 Task: Visit help forum.
Action: Mouse moved to (327, 83)
Screenshot: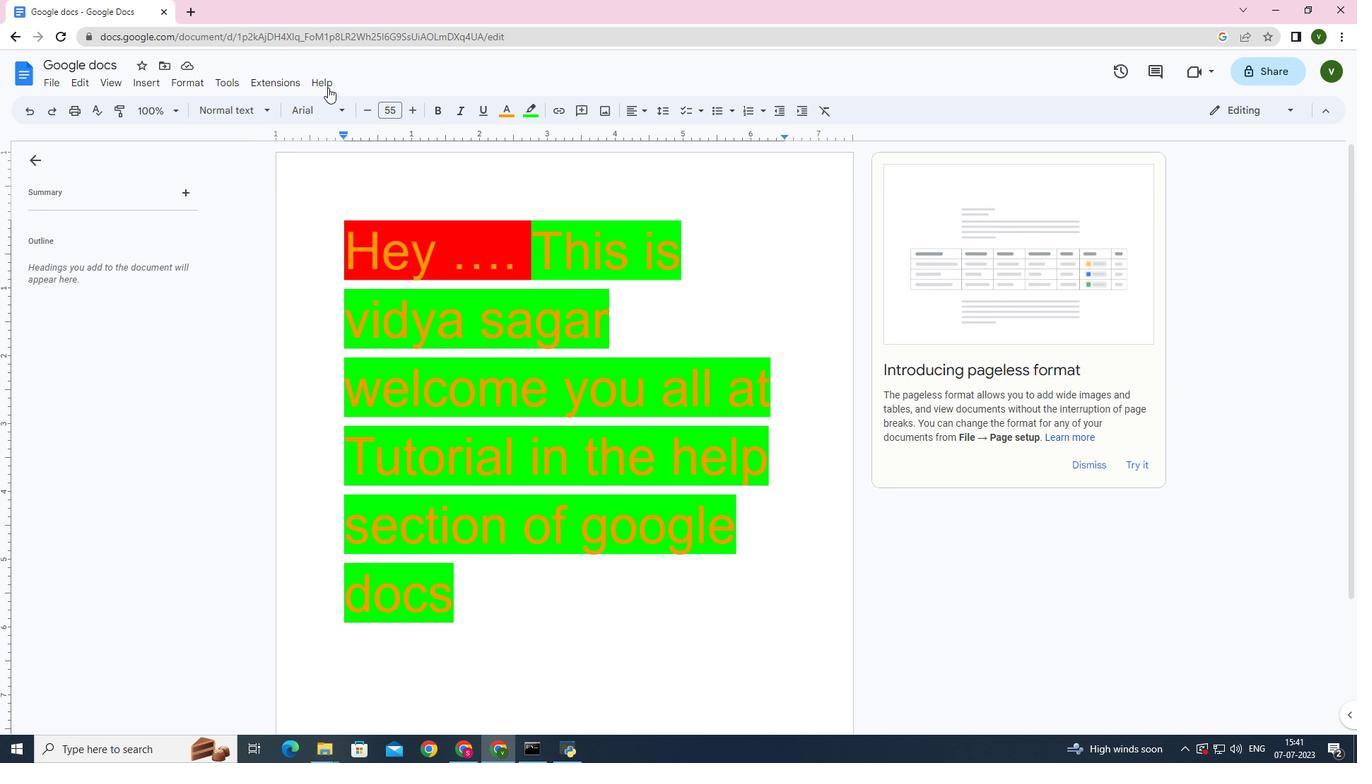 
Action: Mouse pressed left at (327, 83)
Screenshot: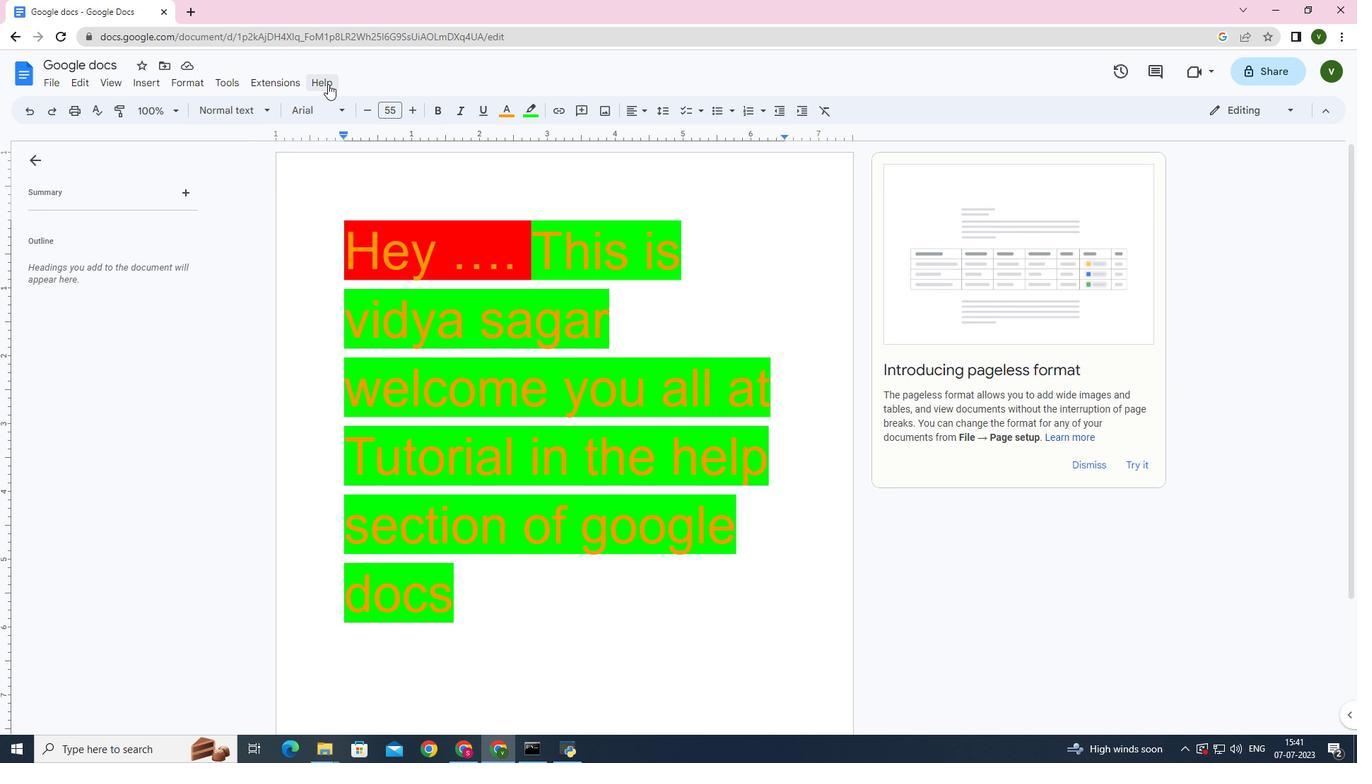 
Action: Mouse moved to (339, 155)
Screenshot: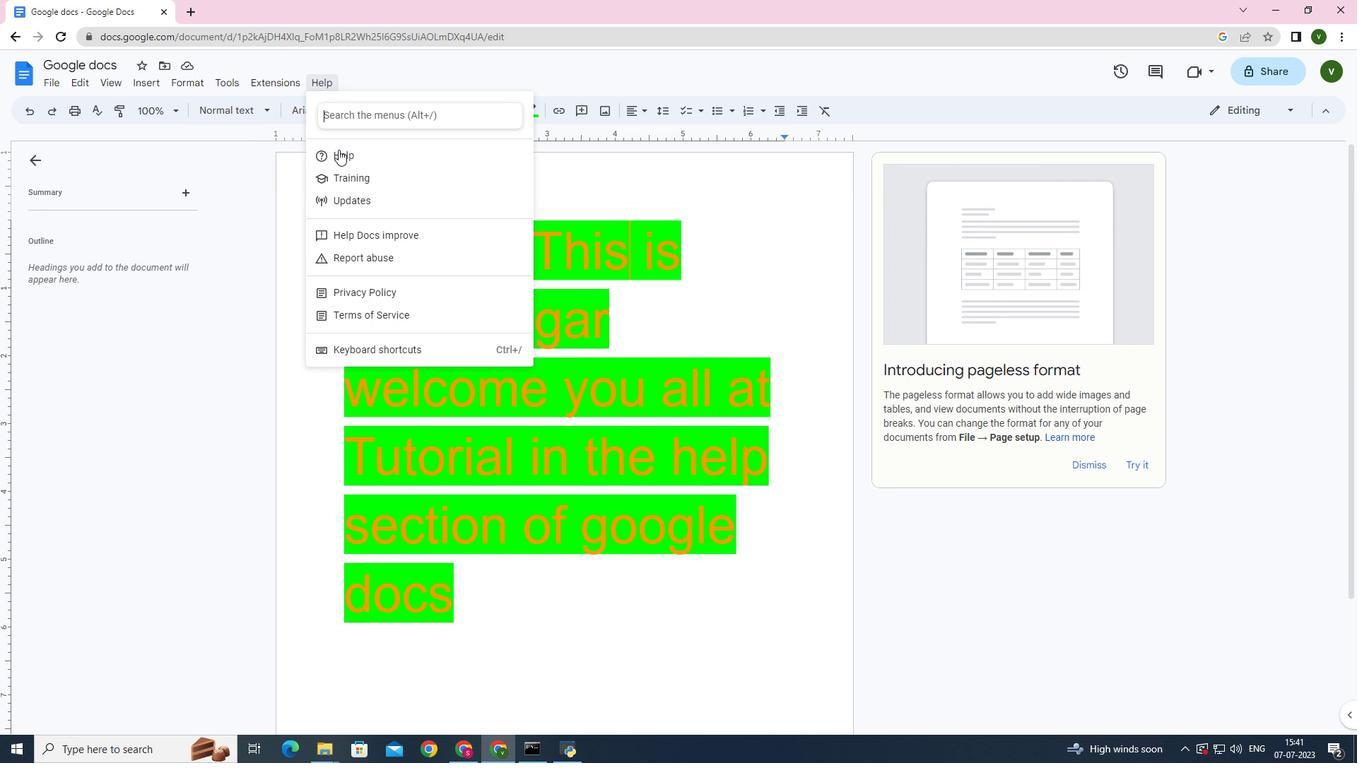 
Action: Mouse pressed left at (339, 155)
Screenshot: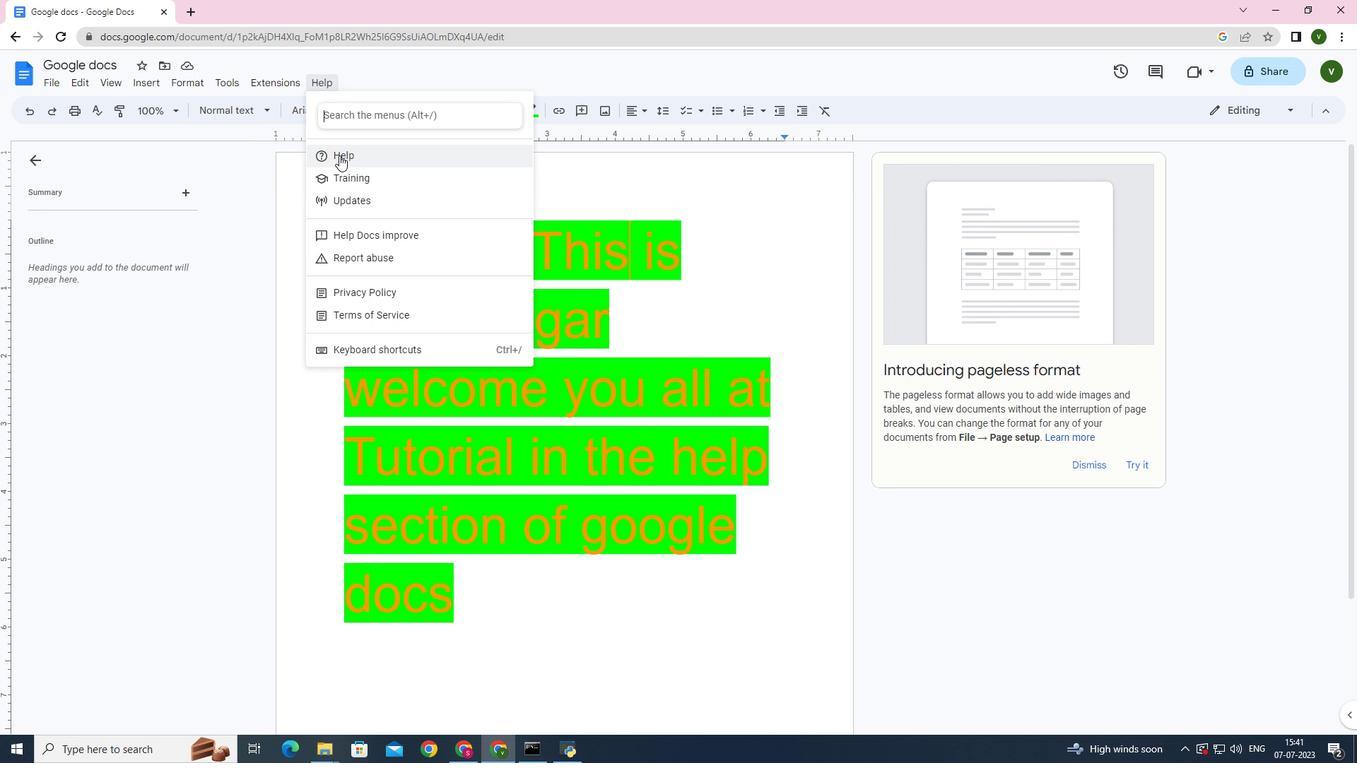
Action: Mouse moved to (472, 452)
Screenshot: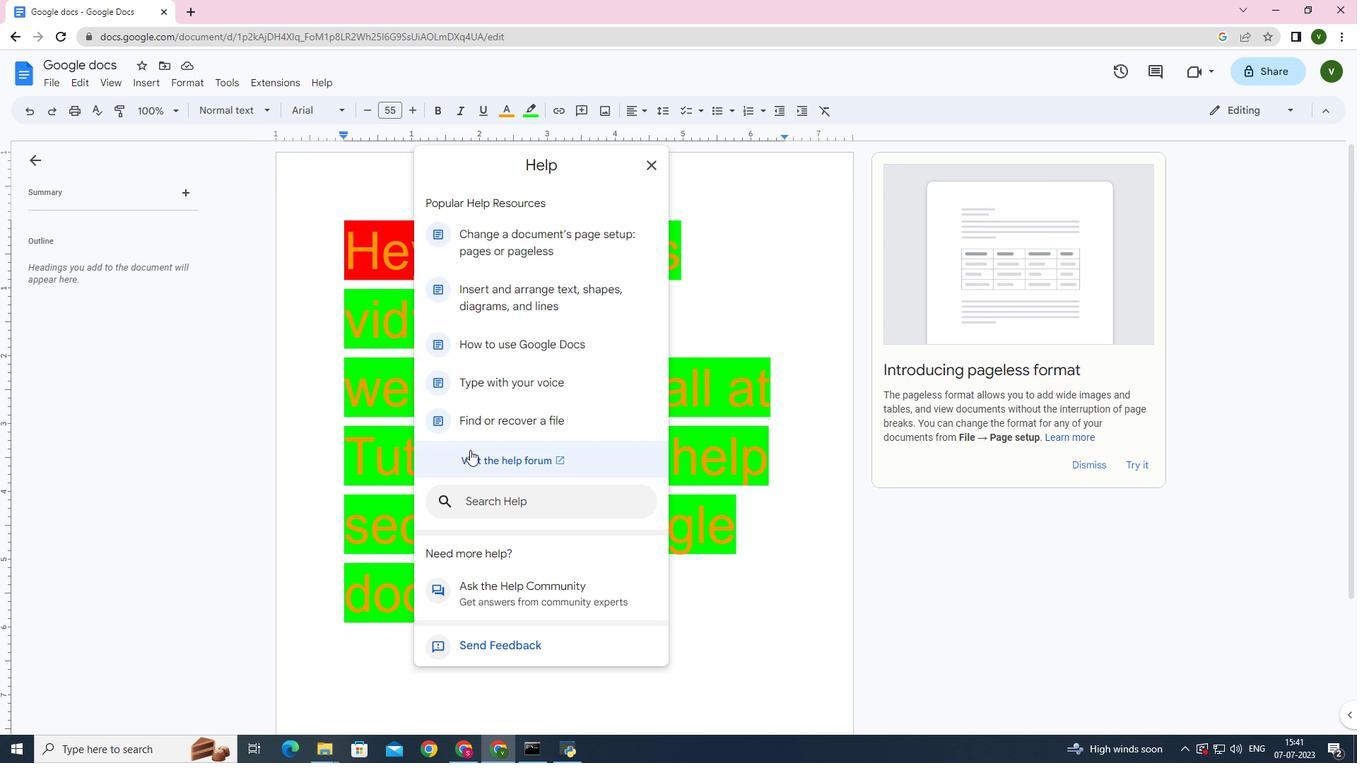 
Action: Mouse pressed left at (472, 452)
Screenshot: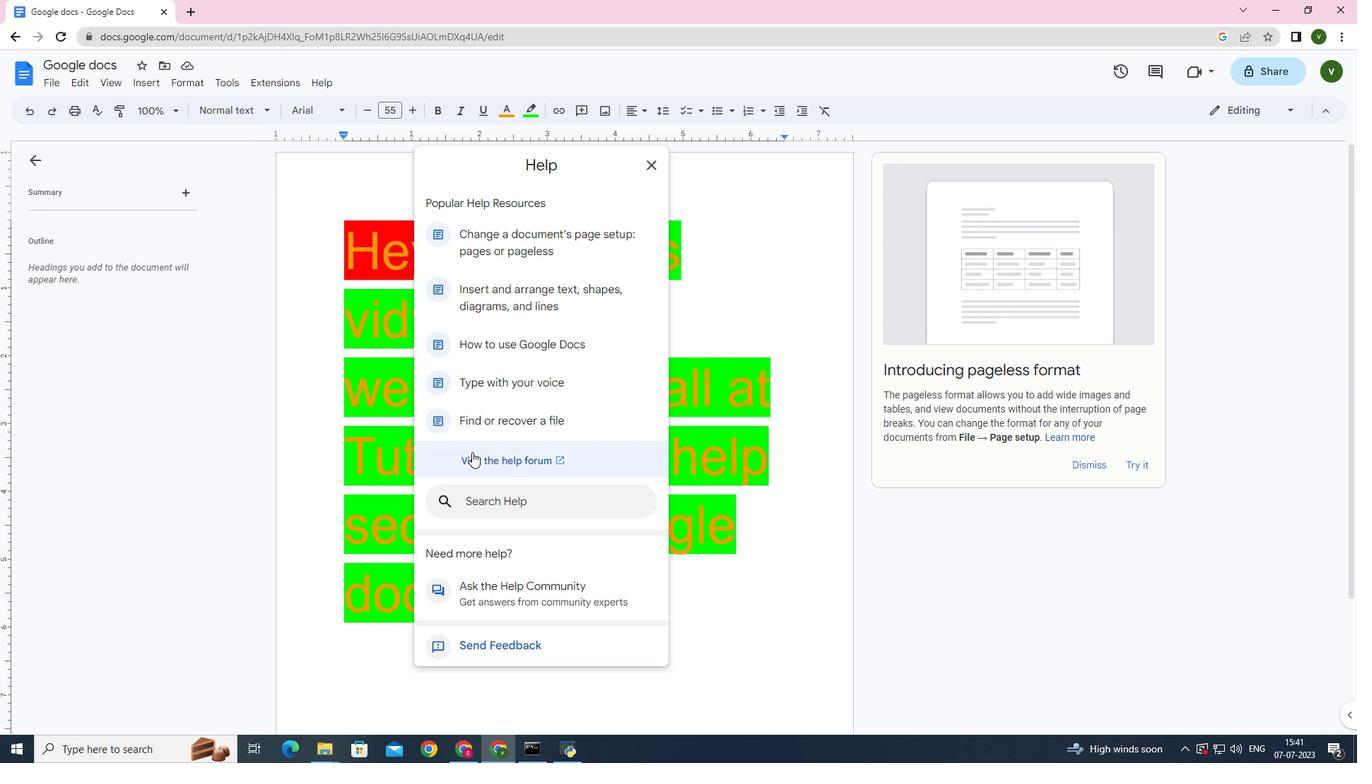 
